 Task: Change the FFT window to None of the visualizer filter.
Action: Mouse moved to (117, 14)
Screenshot: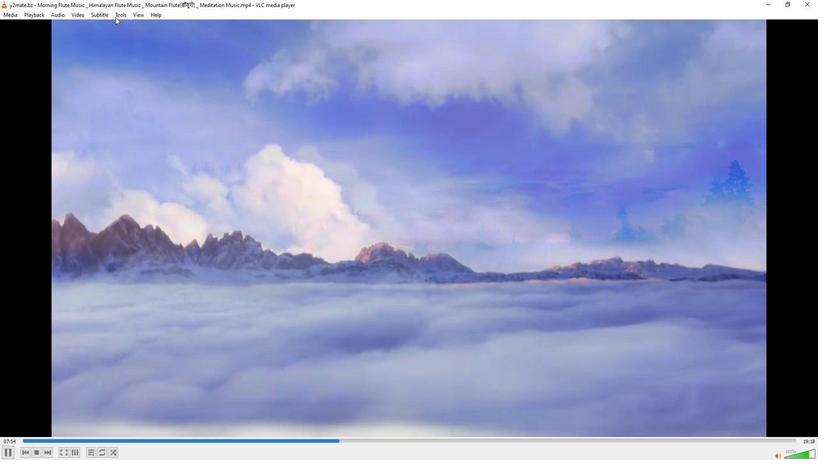 
Action: Mouse pressed left at (117, 14)
Screenshot: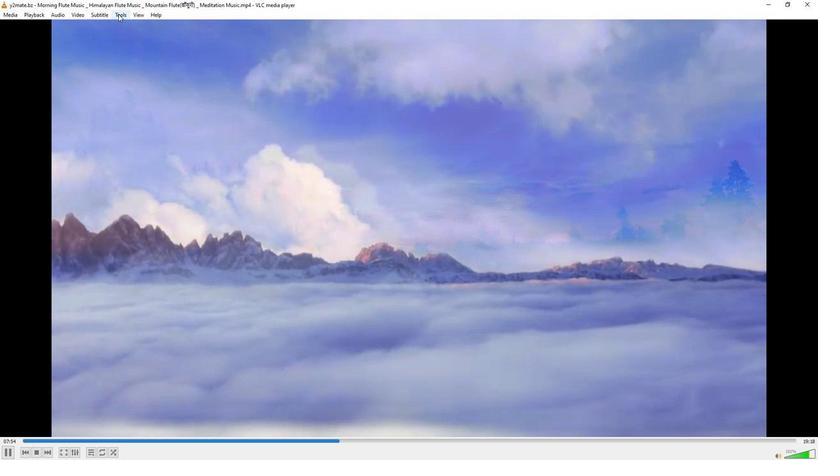 
Action: Mouse moved to (125, 113)
Screenshot: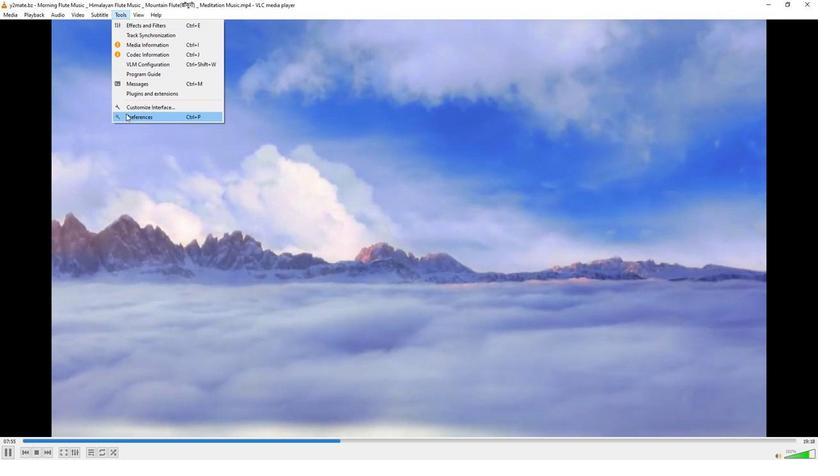 
Action: Mouse pressed left at (125, 113)
Screenshot: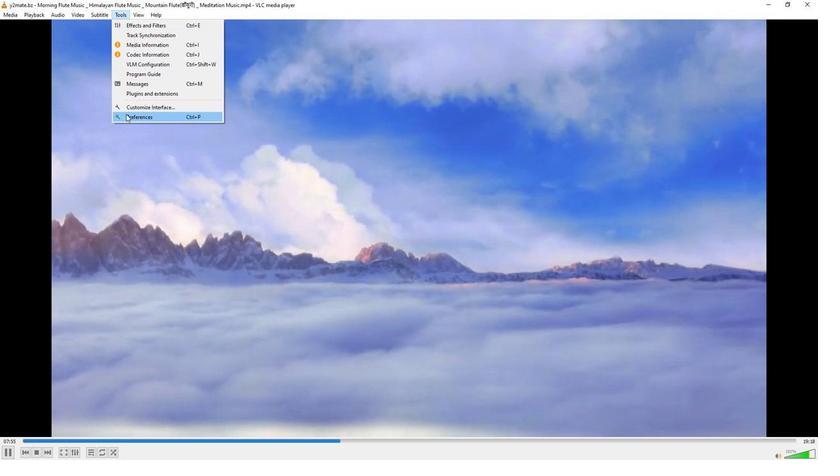 
Action: Mouse moved to (267, 372)
Screenshot: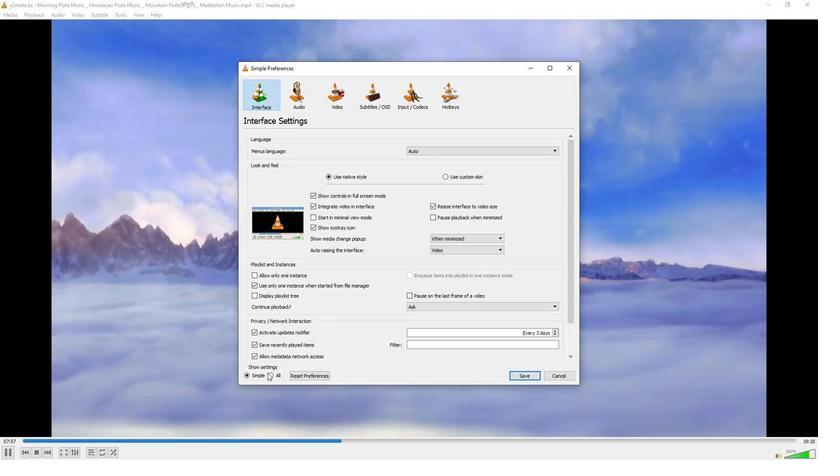 
Action: Mouse pressed left at (267, 372)
Screenshot: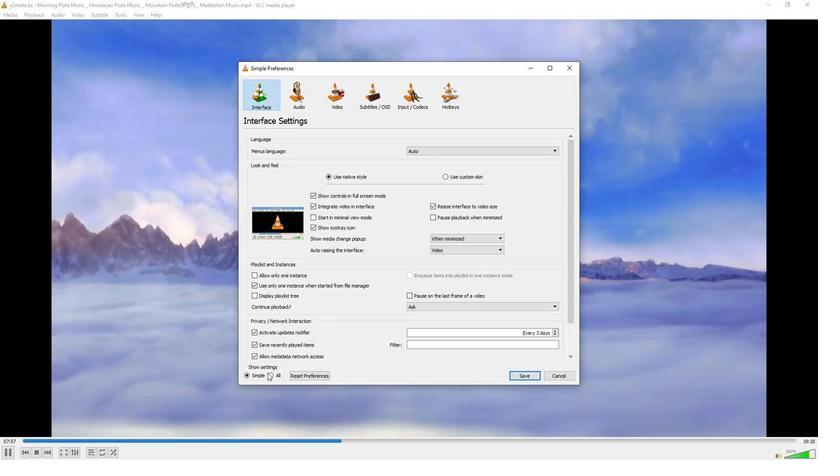 
Action: Mouse moved to (256, 207)
Screenshot: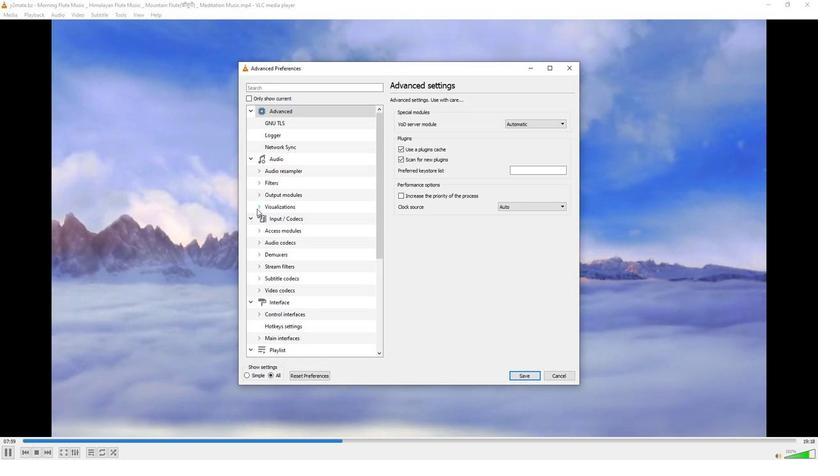 
Action: Mouse pressed left at (256, 207)
Screenshot: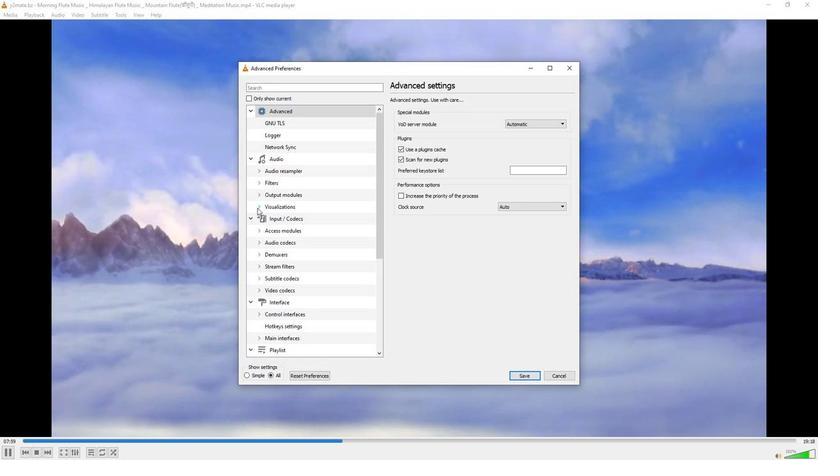 
Action: Mouse moved to (274, 254)
Screenshot: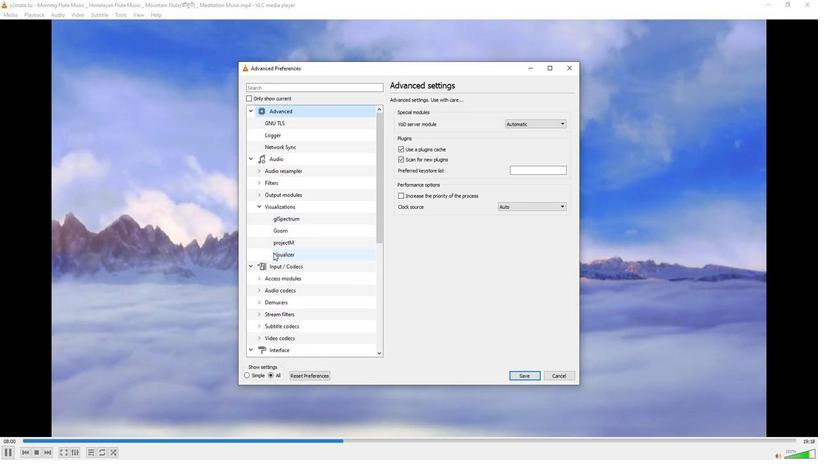 
Action: Mouse pressed left at (274, 254)
Screenshot: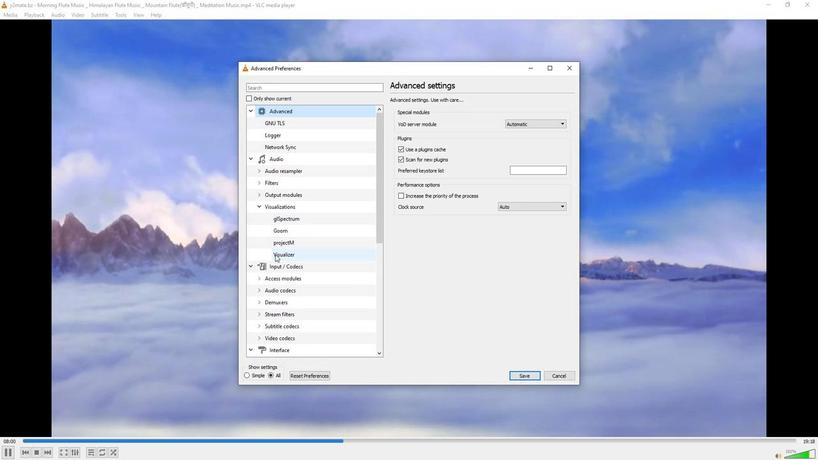 
Action: Mouse moved to (543, 157)
Screenshot: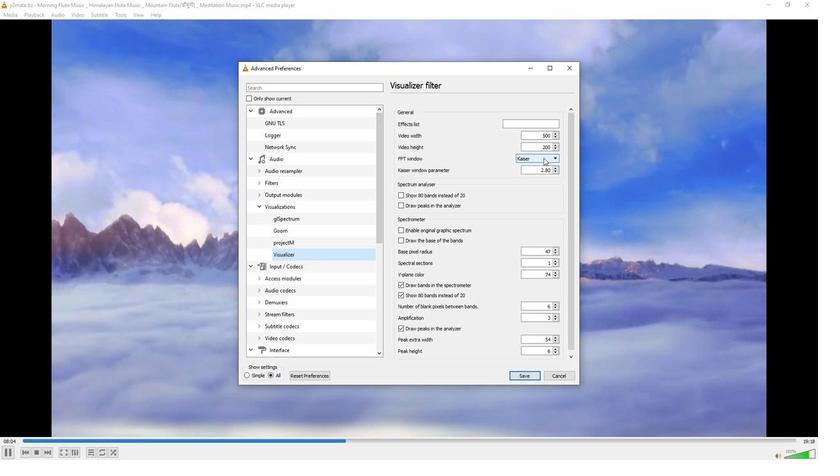 
Action: Mouse pressed left at (543, 157)
Screenshot: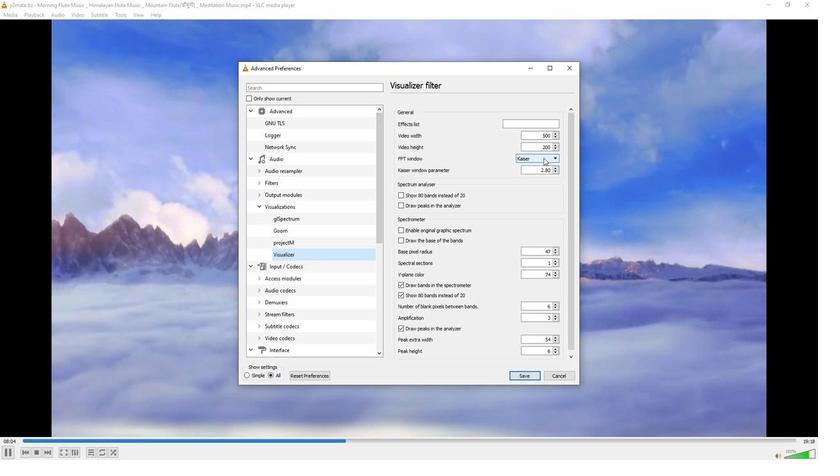 
Action: Mouse moved to (533, 166)
Screenshot: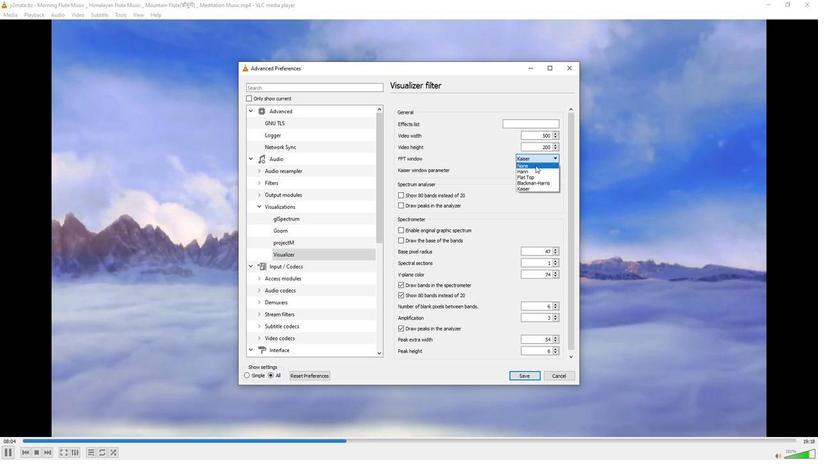 
Action: Mouse pressed left at (533, 166)
Screenshot: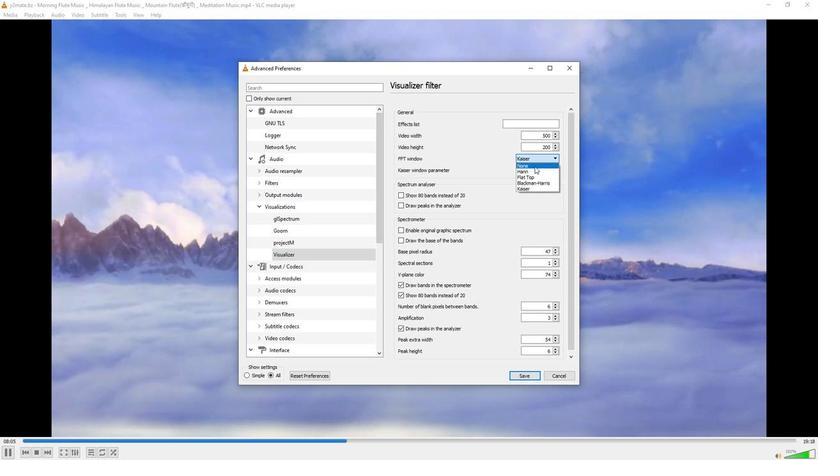 
Action: Mouse moved to (531, 166)
Screenshot: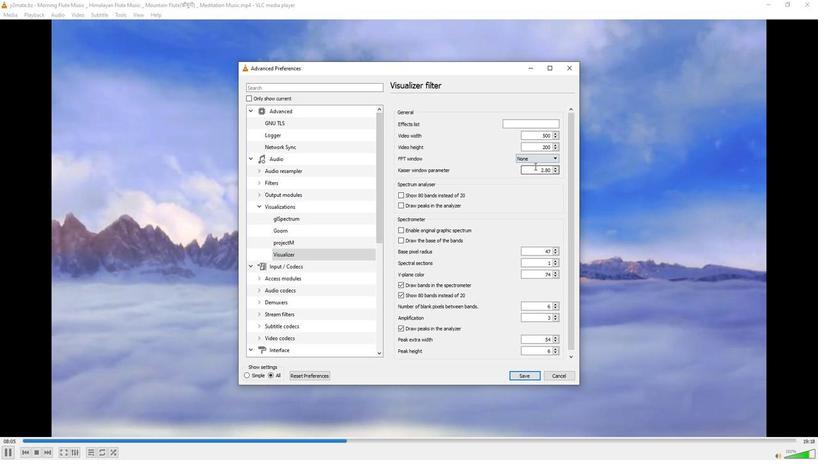 
